 Task: Create a rule when a due datebetween 1 and 7 working days ago is removed from a checklist item.
Action: Mouse moved to (1231, 136)
Screenshot: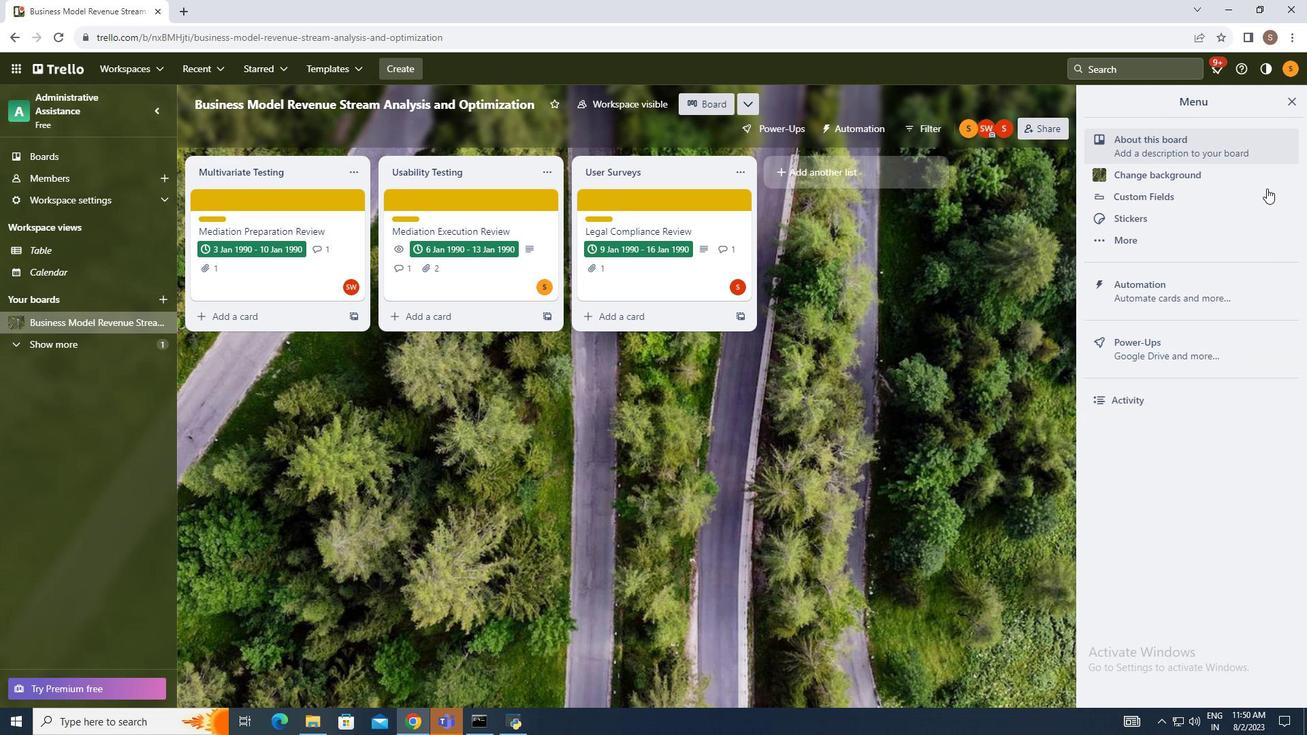 
Action: Mouse pressed left at (1231, 136)
Screenshot: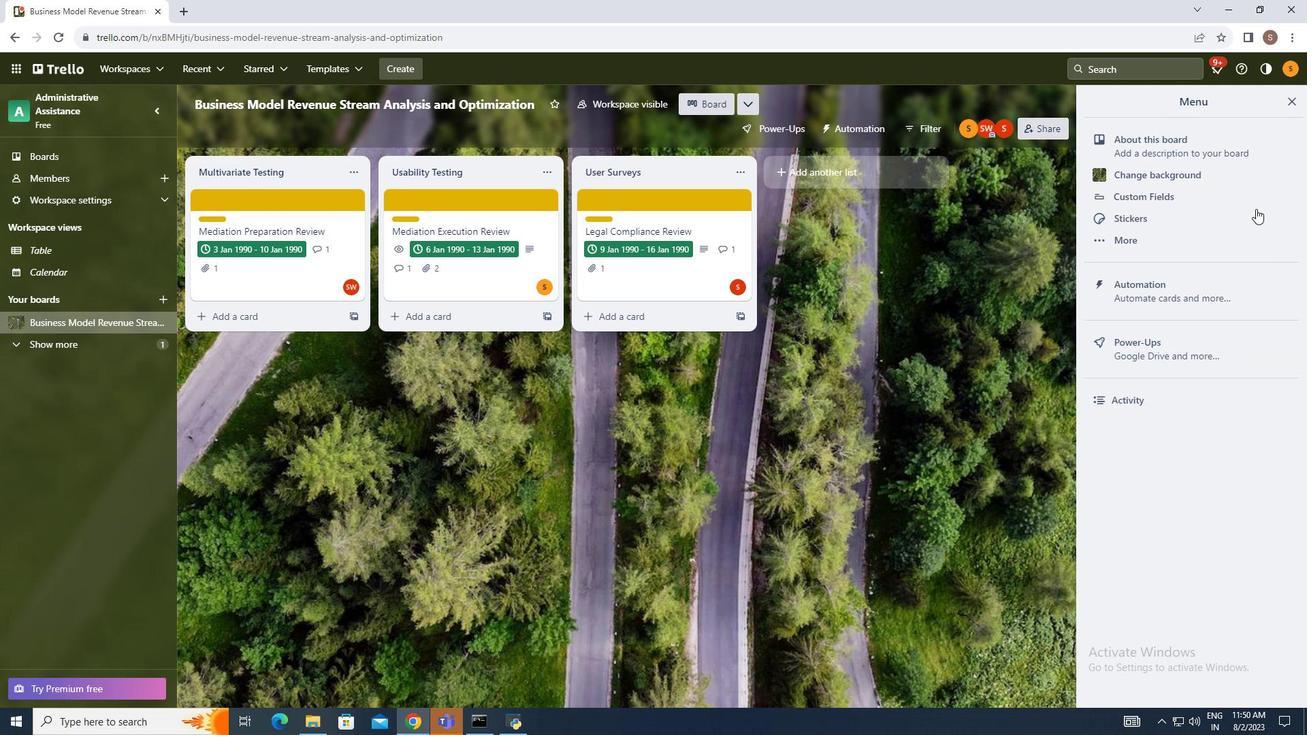 
Action: Mouse moved to (1144, 307)
Screenshot: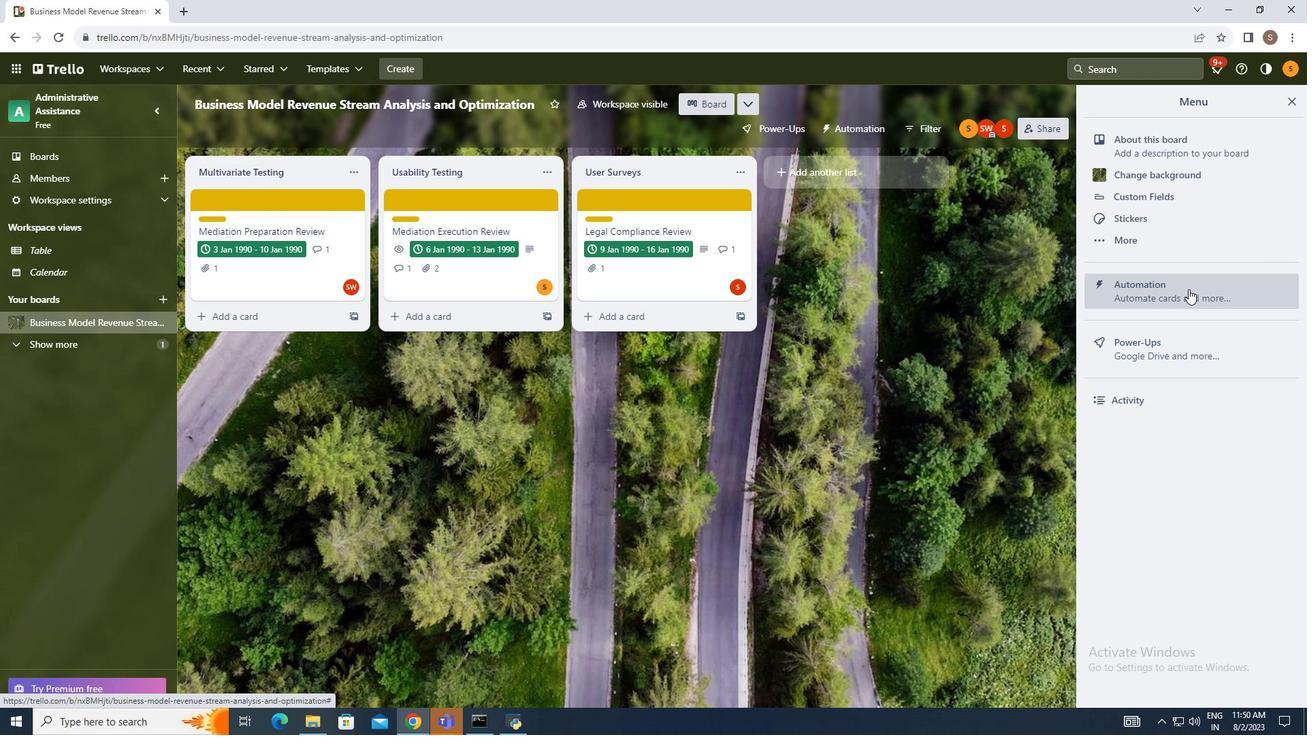 
Action: Mouse pressed left at (1144, 307)
Screenshot: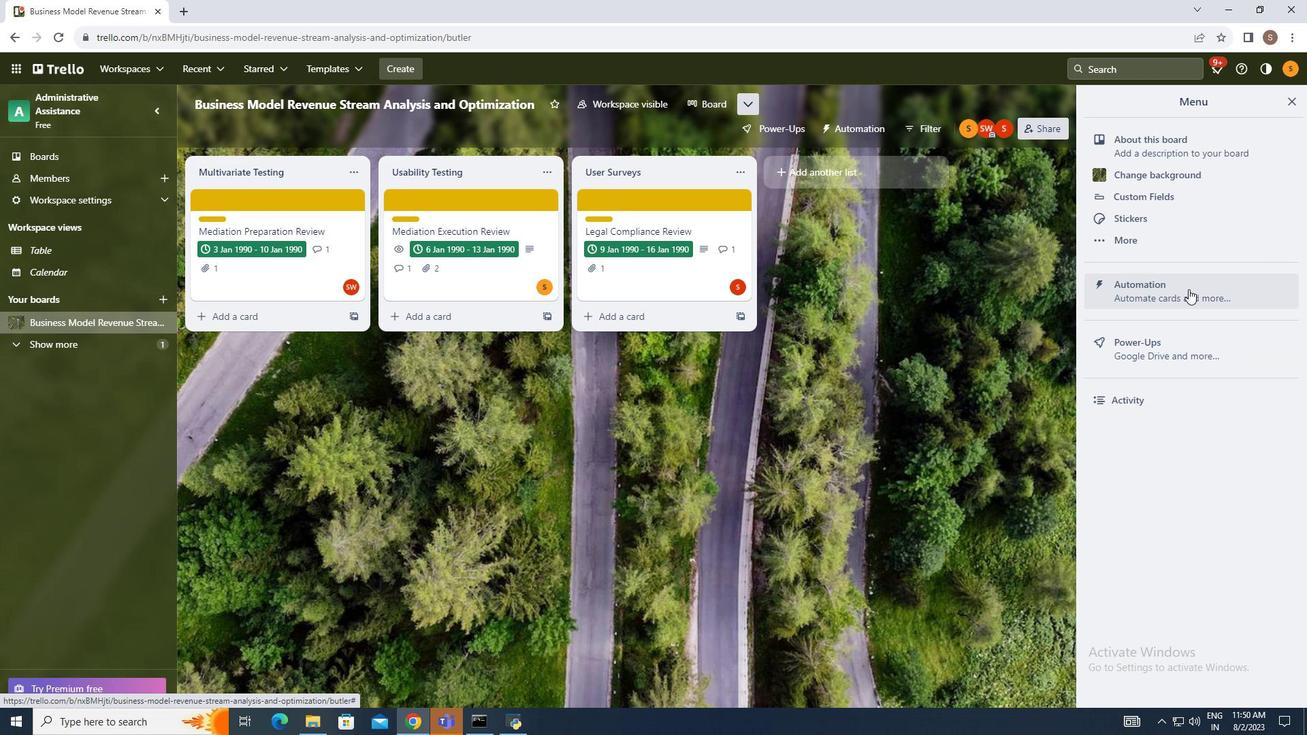 
Action: Mouse moved to (326, 270)
Screenshot: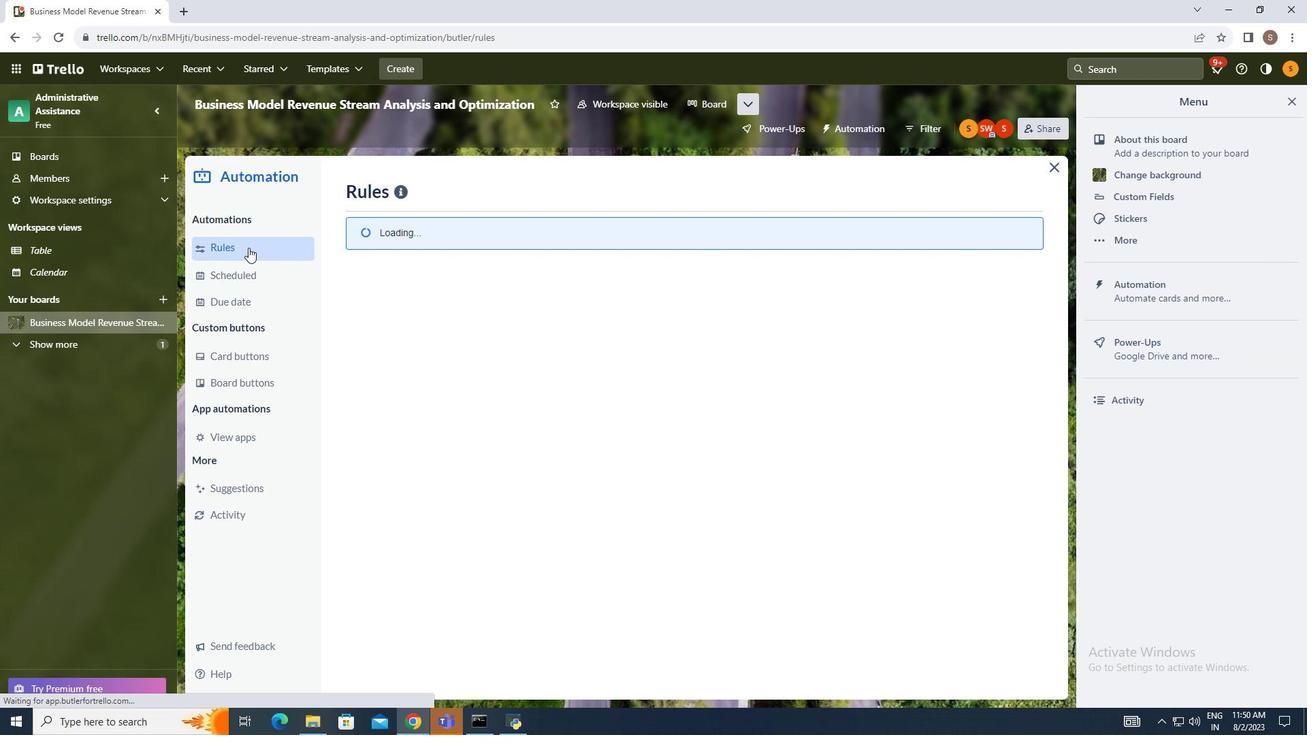 
Action: Mouse pressed left at (326, 270)
Screenshot: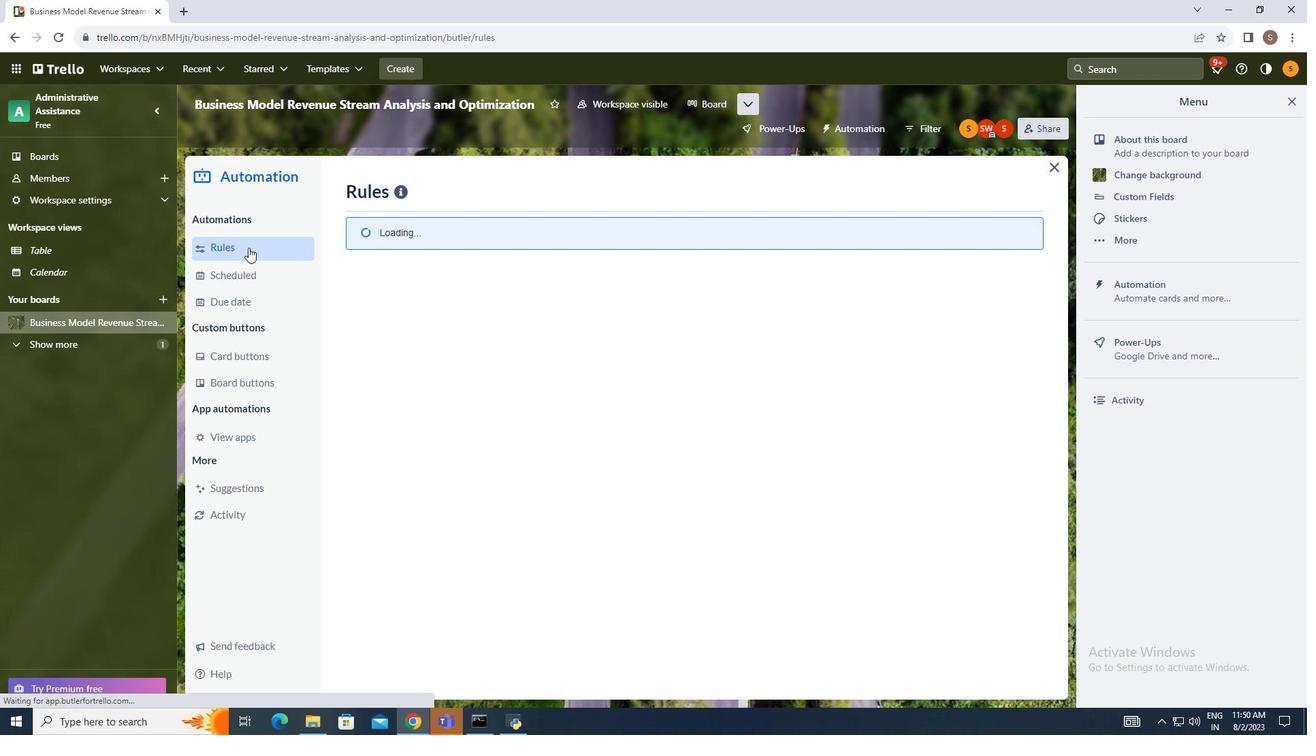 
Action: Mouse moved to (907, 220)
Screenshot: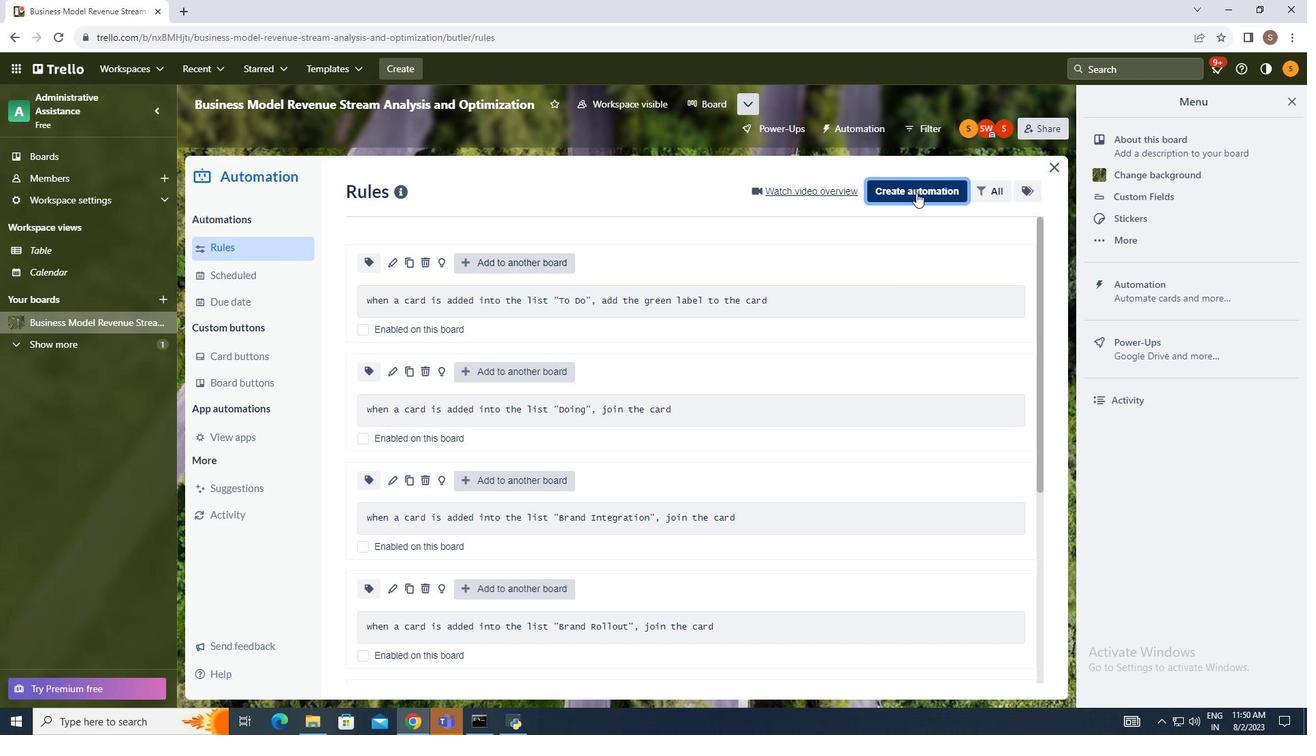 
Action: Mouse pressed left at (907, 220)
Screenshot: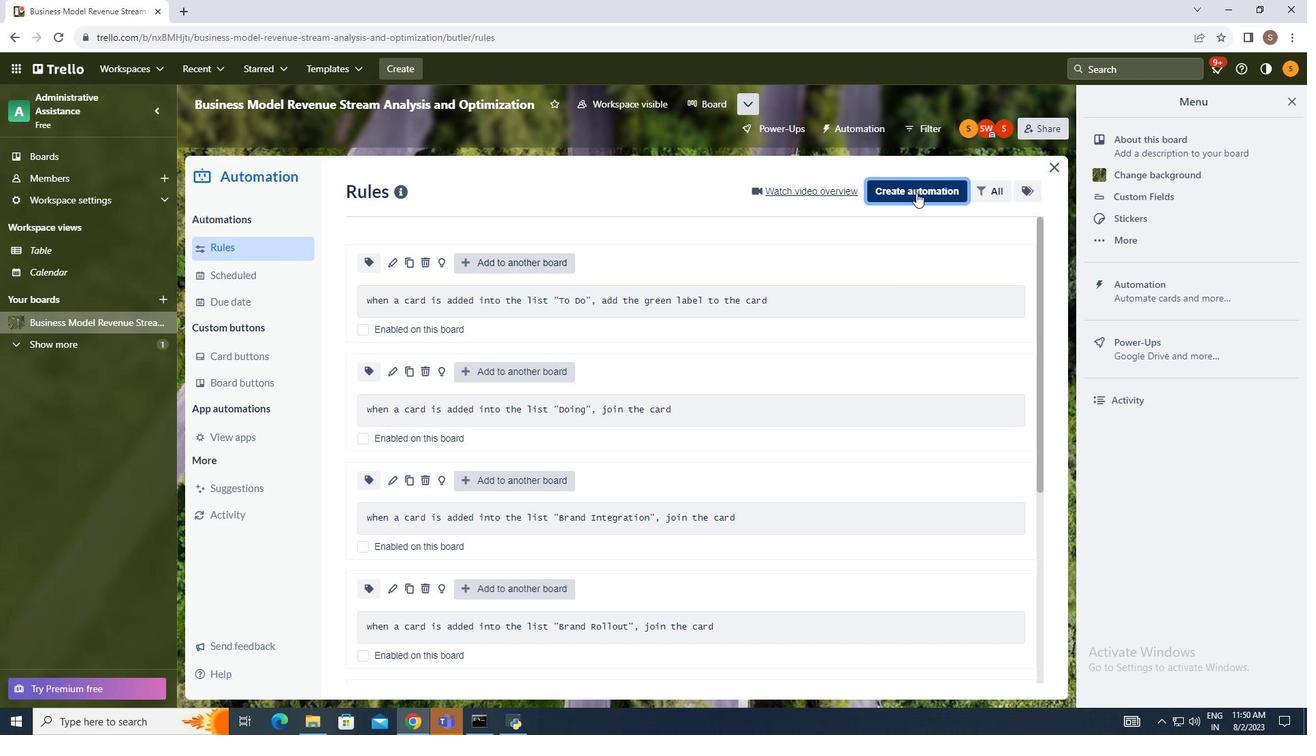 
Action: Mouse moved to (676, 331)
Screenshot: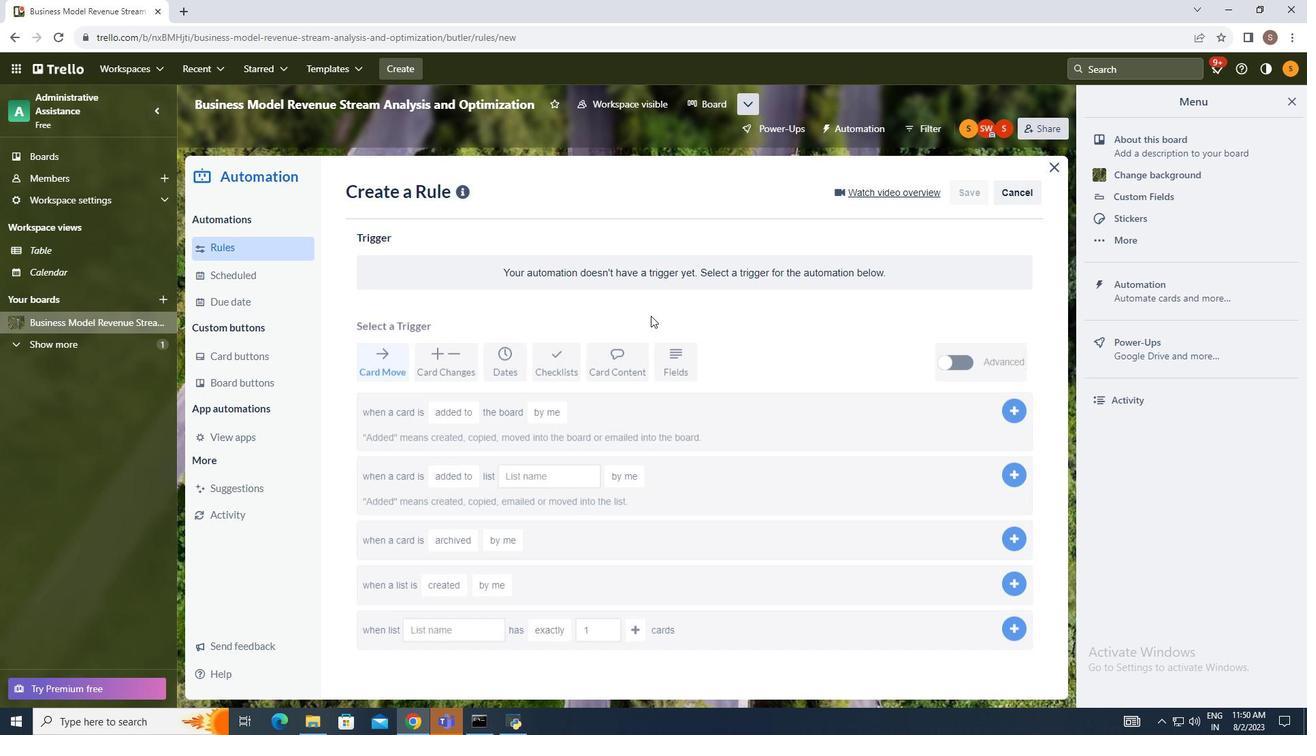 
Action: Mouse pressed left at (676, 331)
Screenshot: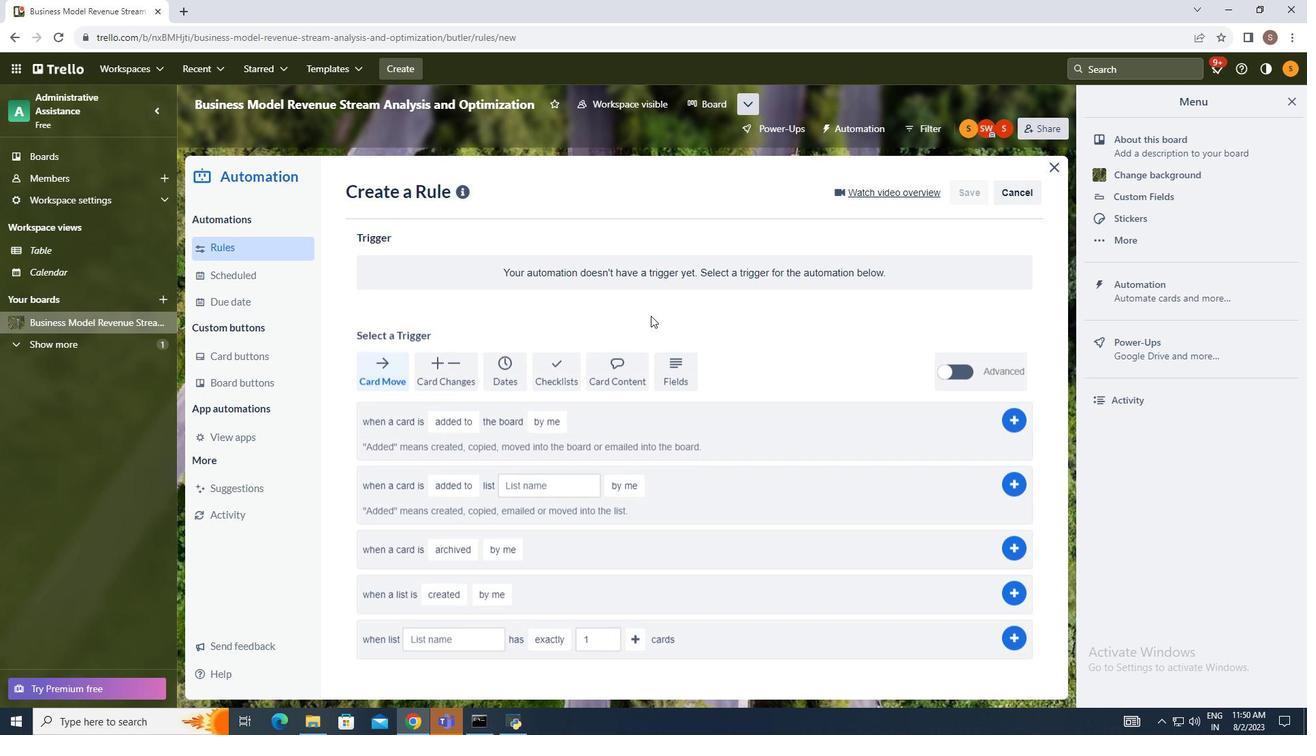 
Action: Mouse moved to (602, 379)
Screenshot: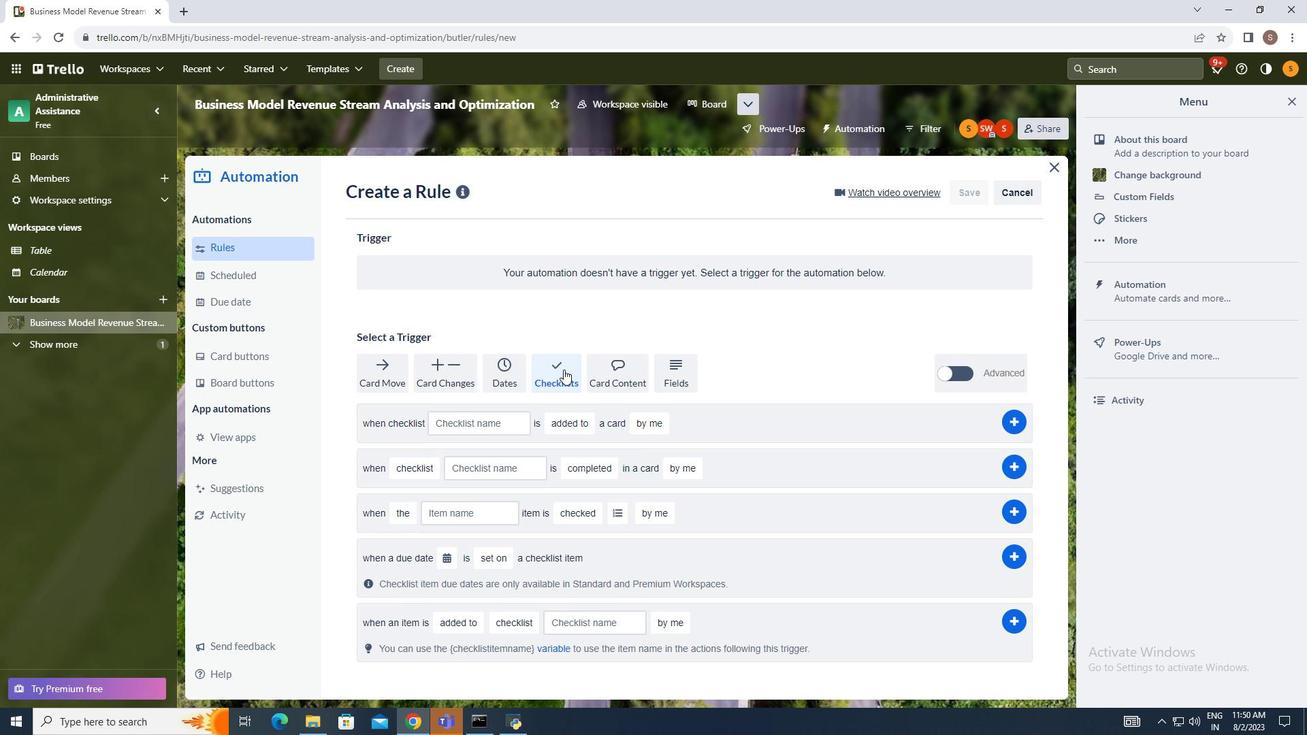 
Action: Mouse pressed left at (602, 379)
Screenshot: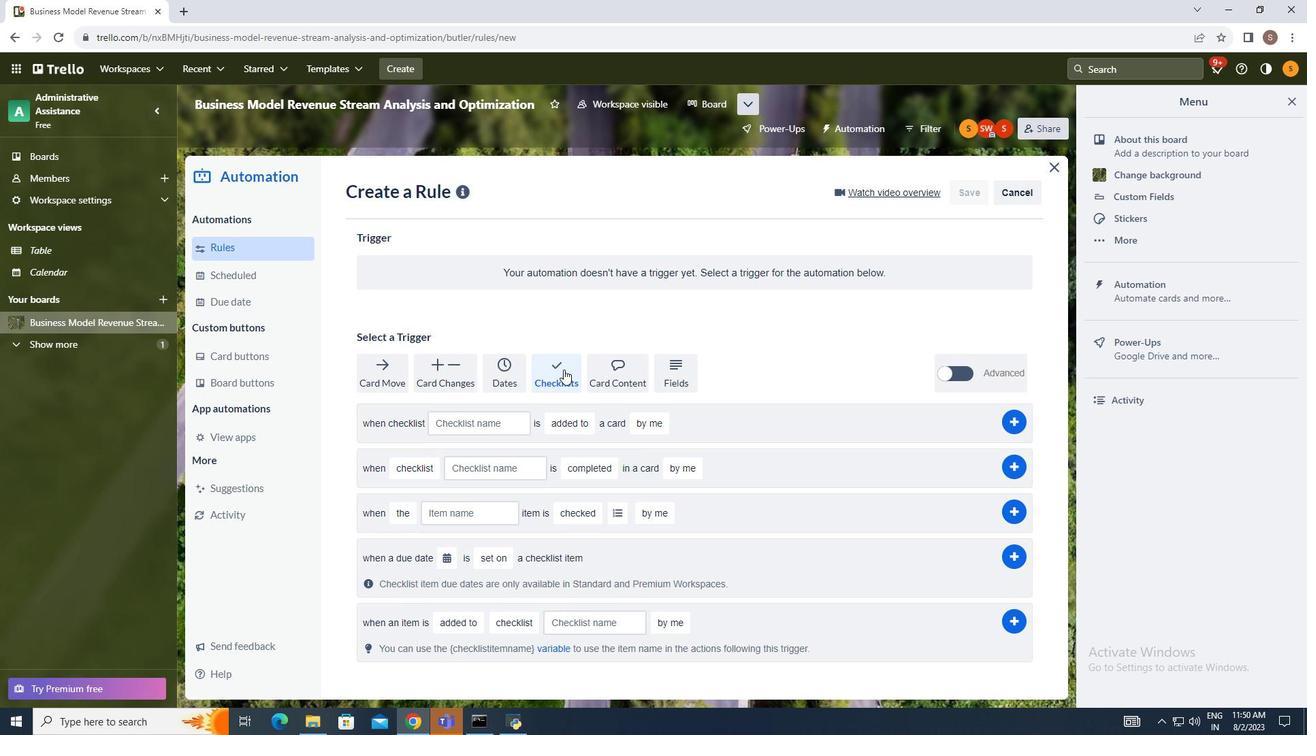 
Action: Mouse moved to (495, 548)
Screenshot: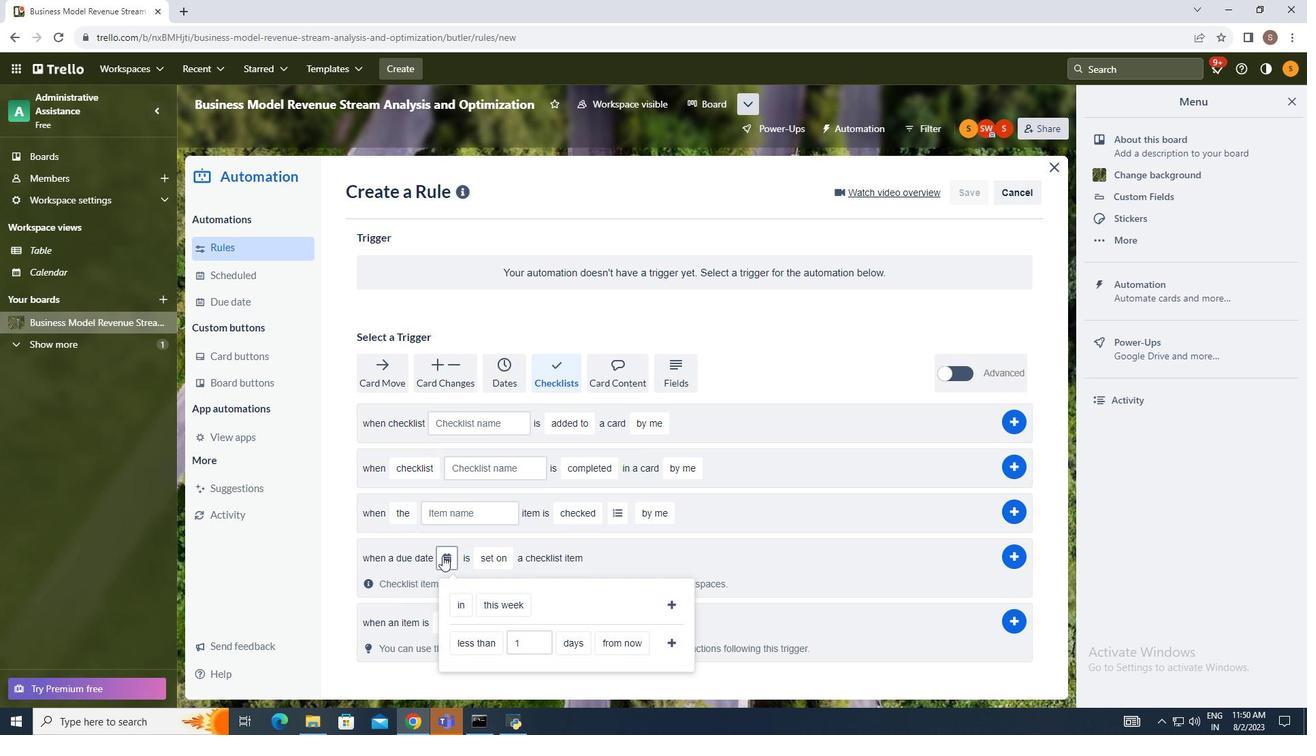 
Action: Mouse pressed left at (495, 548)
Screenshot: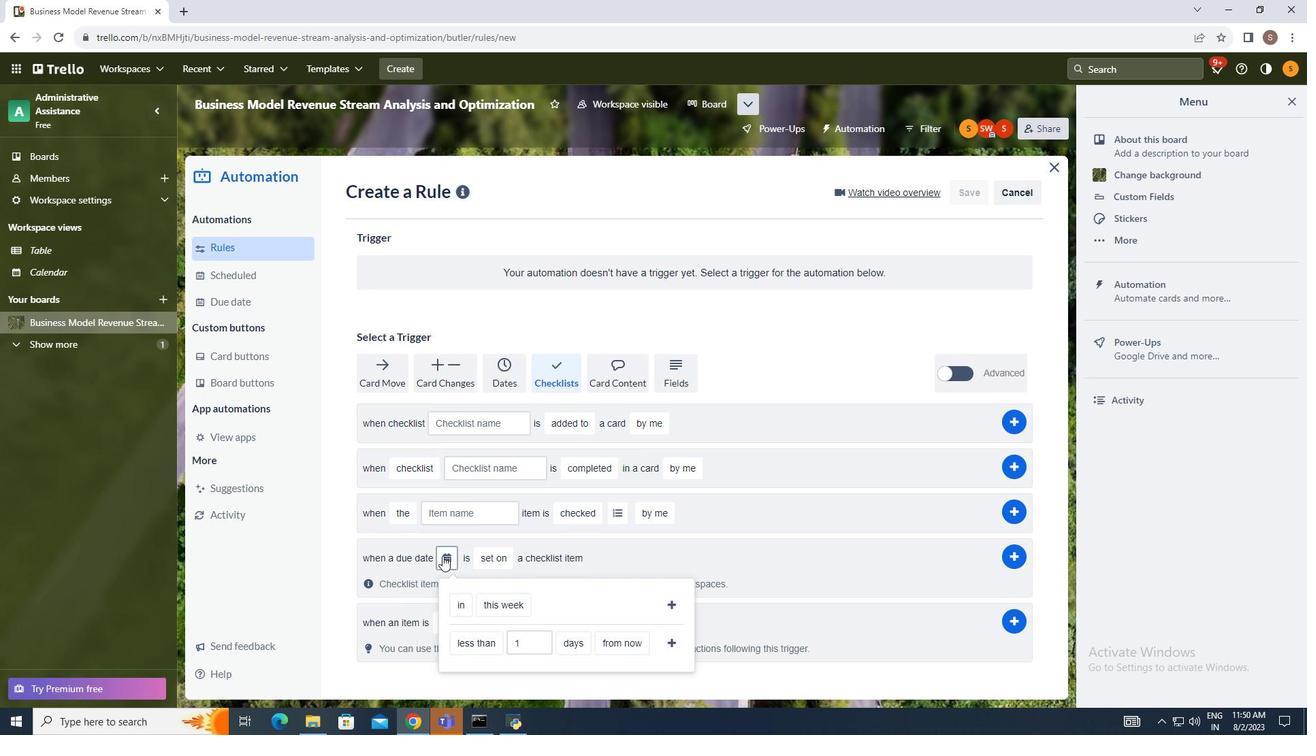 
Action: Mouse moved to (521, 629)
Screenshot: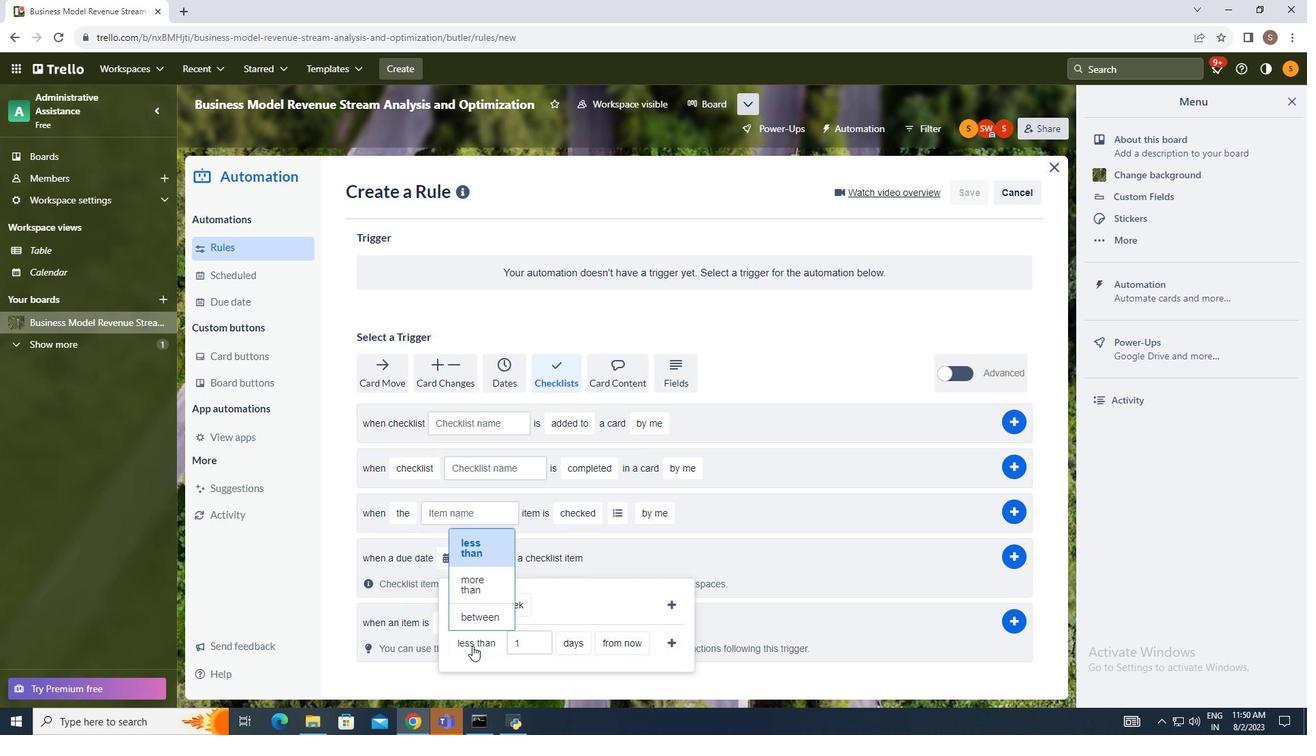 
Action: Mouse pressed left at (521, 629)
Screenshot: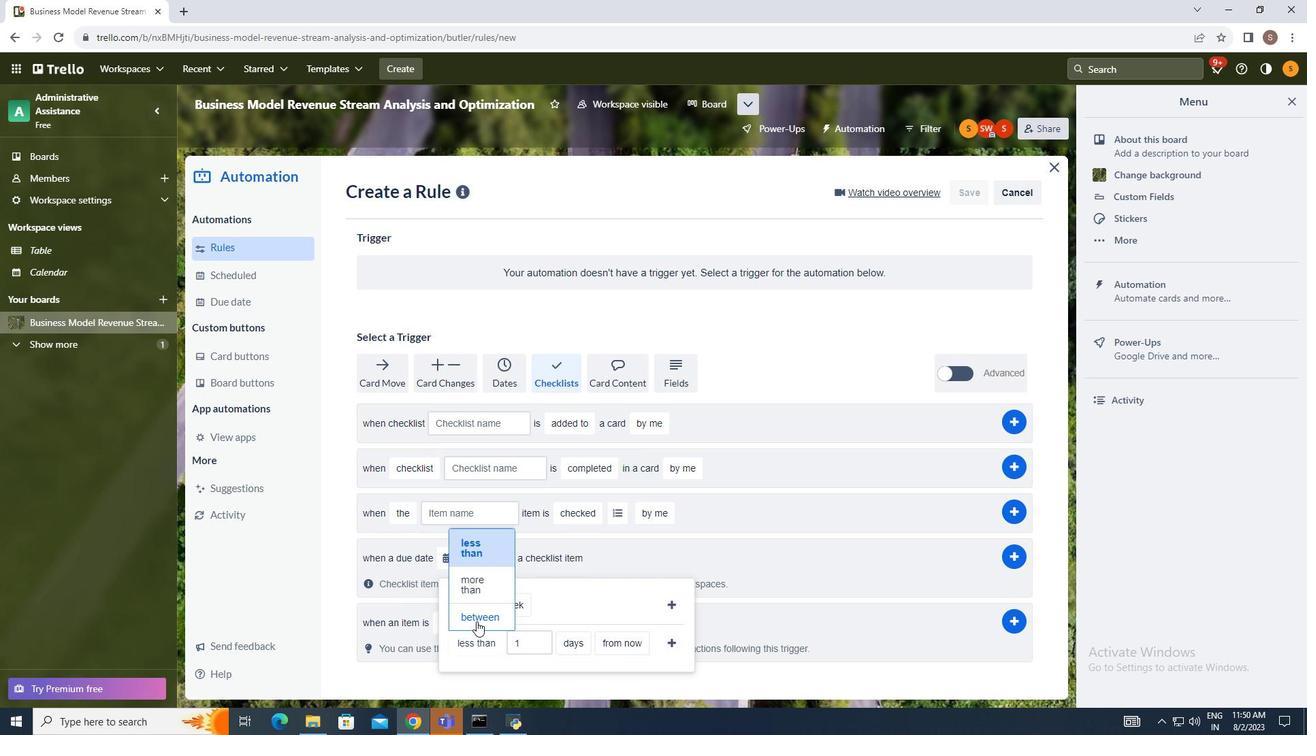 
Action: Mouse moved to (525, 599)
Screenshot: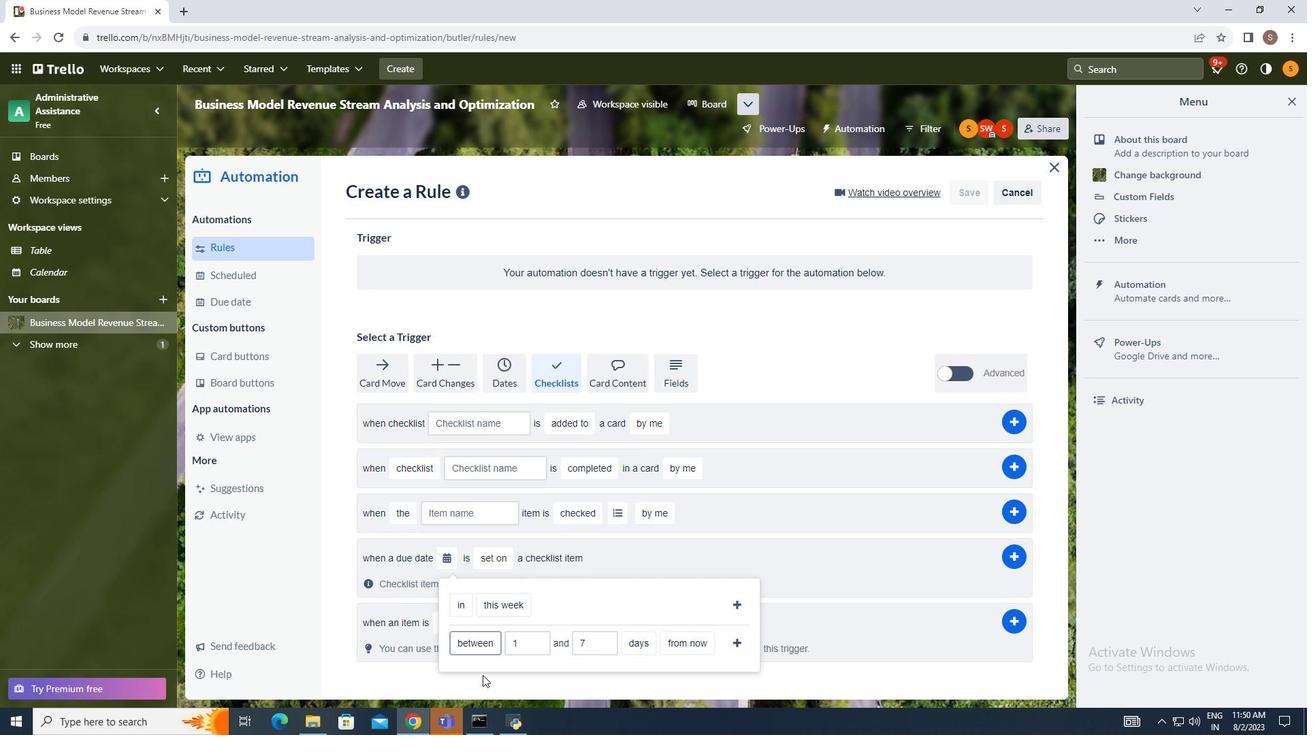 
Action: Mouse pressed left at (525, 599)
Screenshot: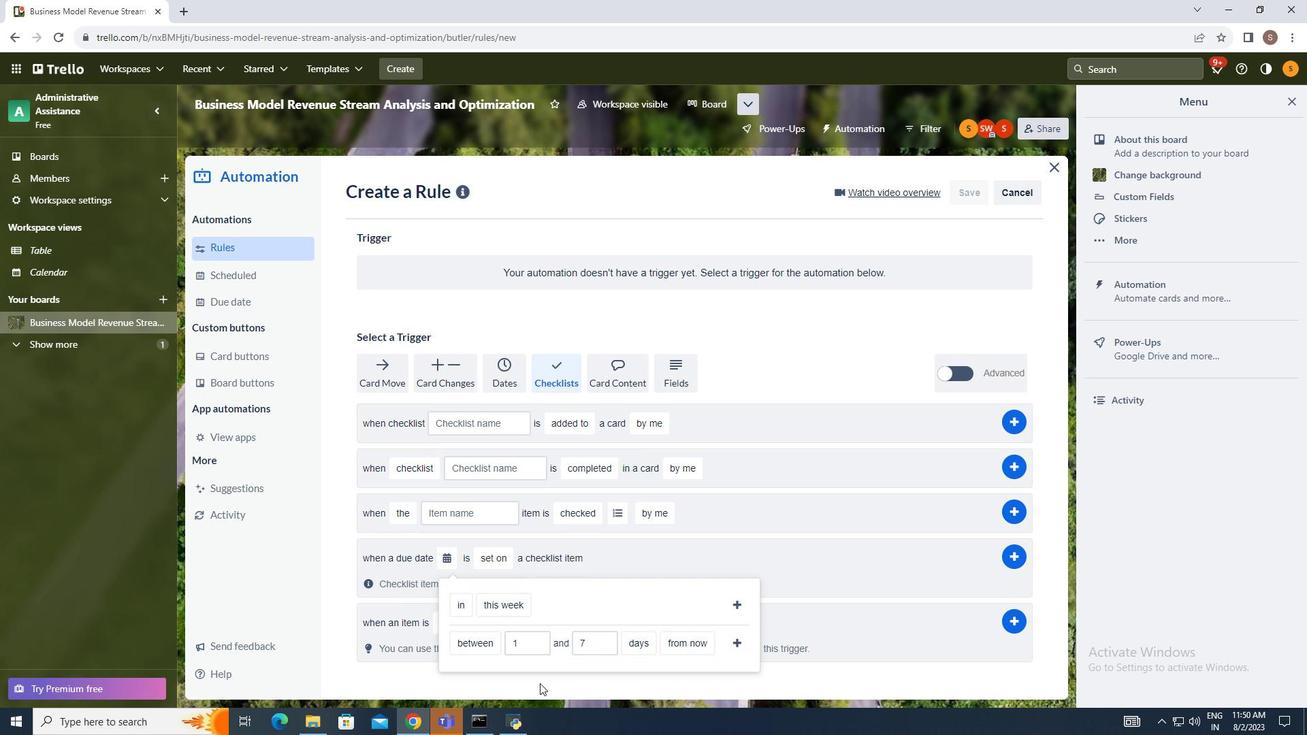 
Action: Mouse moved to (670, 627)
Screenshot: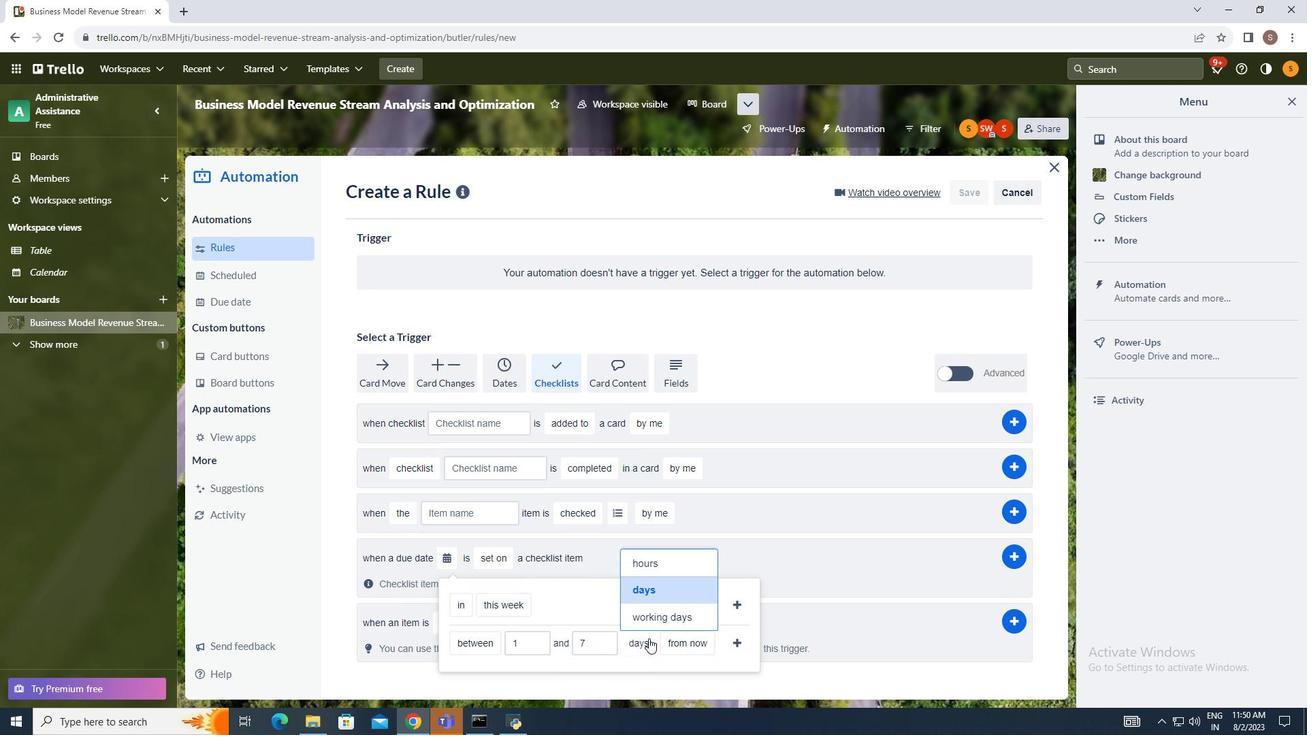 
Action: Mouse pressed left at (670, 627)
Screenshot: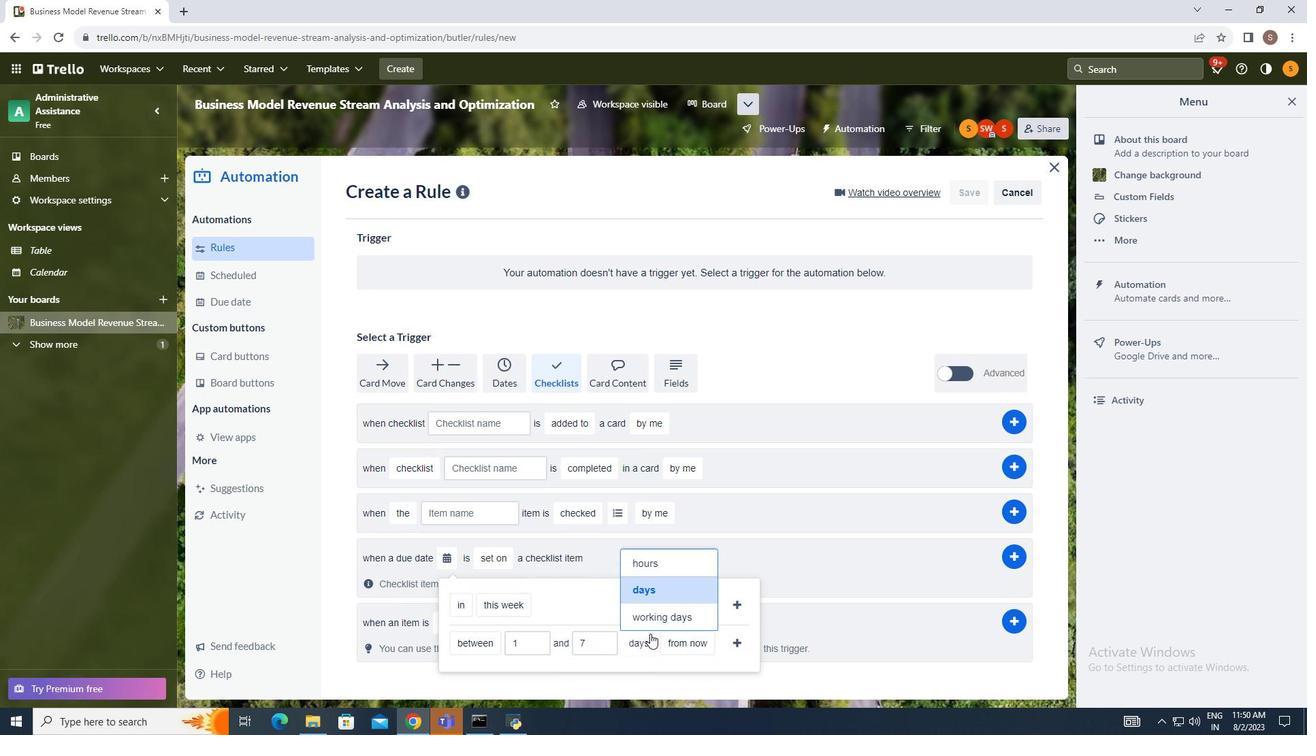 
Action: Mouse moved to (674, 603)
Screenshot: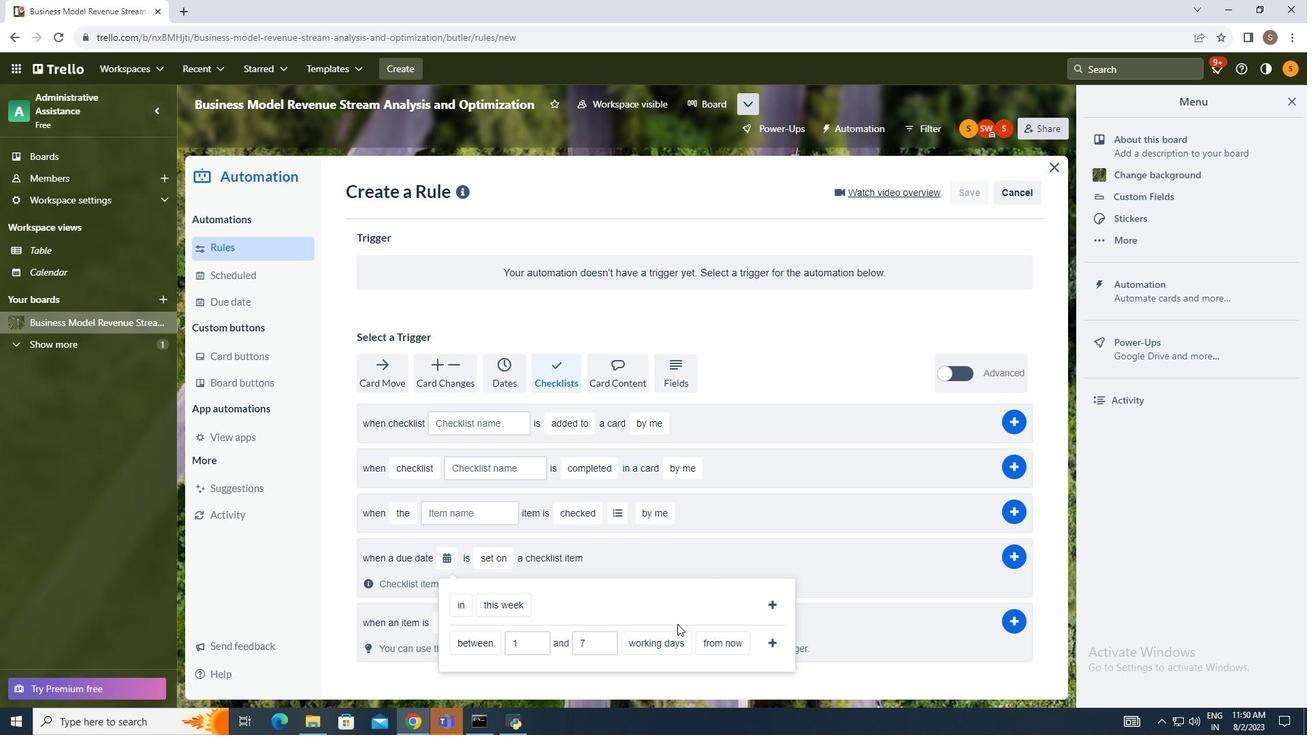 
Action: Mouse pressed left at (674, 603)
Screenshot: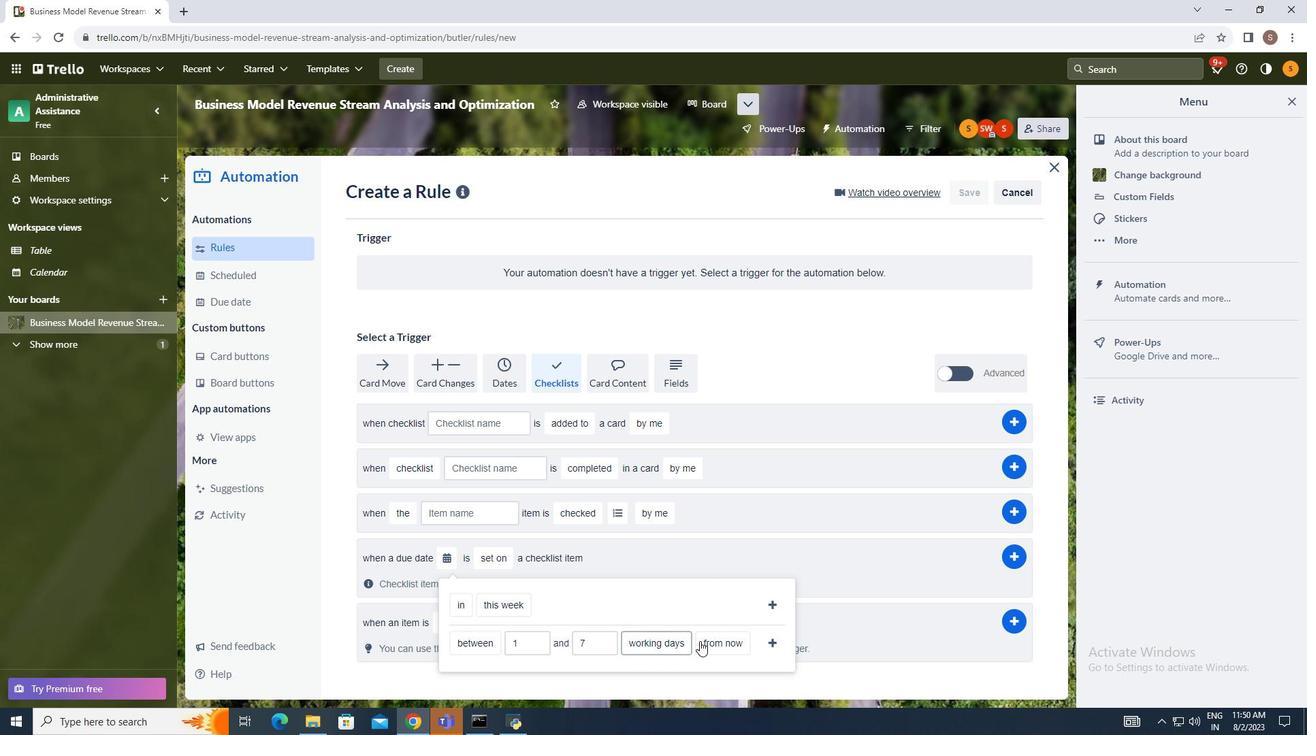 
Action: Mouse moved to (729, 629)
Screenshot: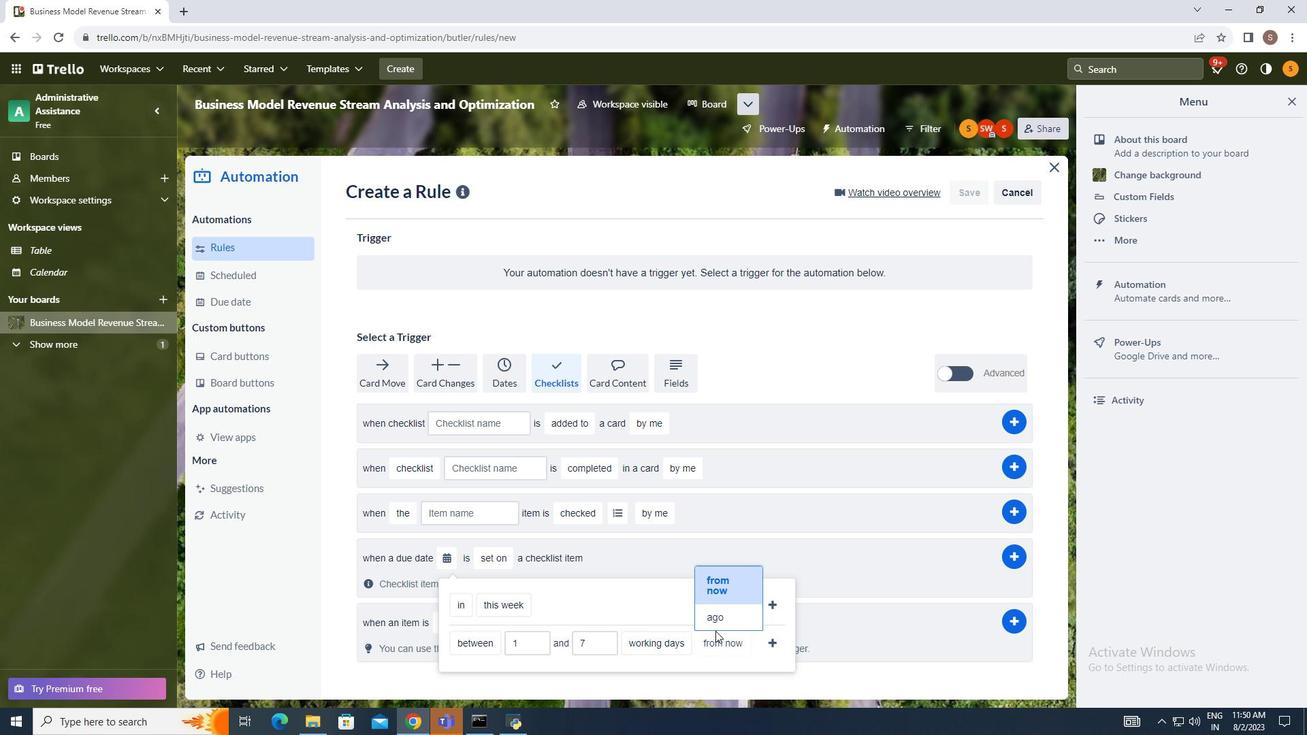
Action: Mouse pressed left at (729, 629)
Screenshot: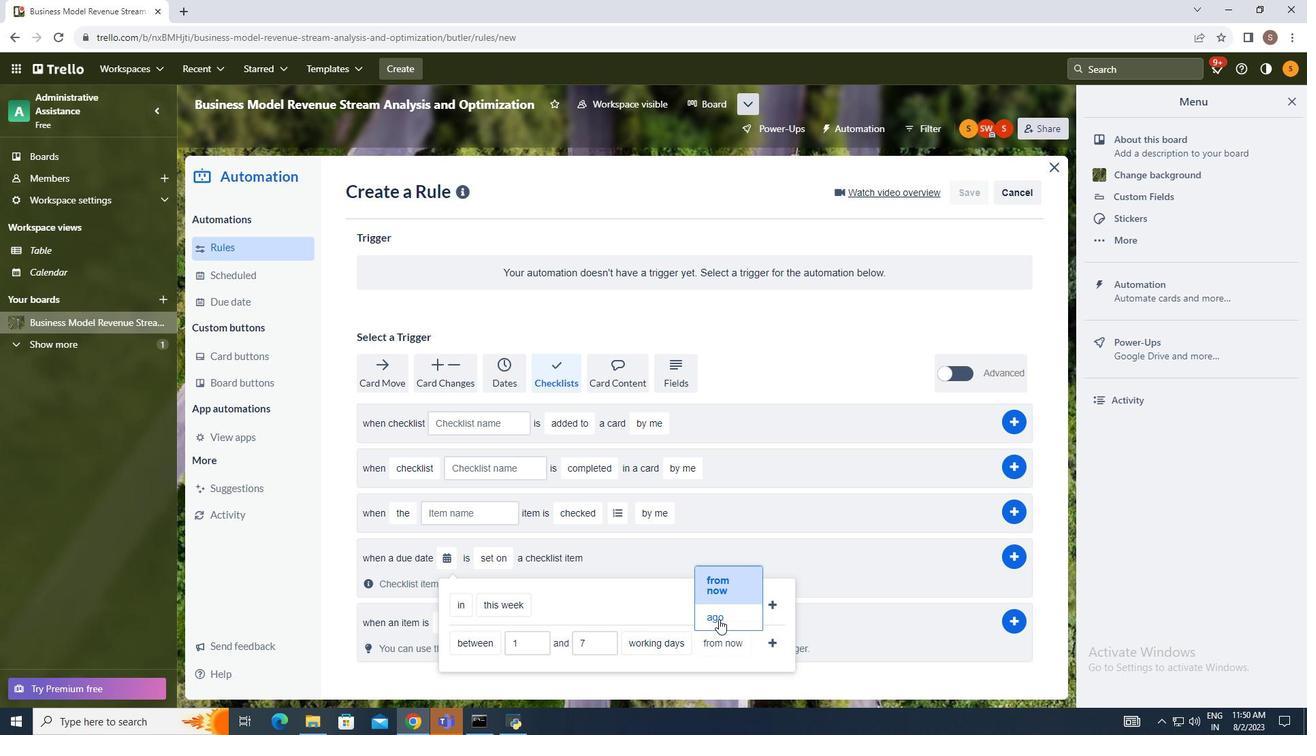
Action: Mouse moved to (736, 602)
Screenshot: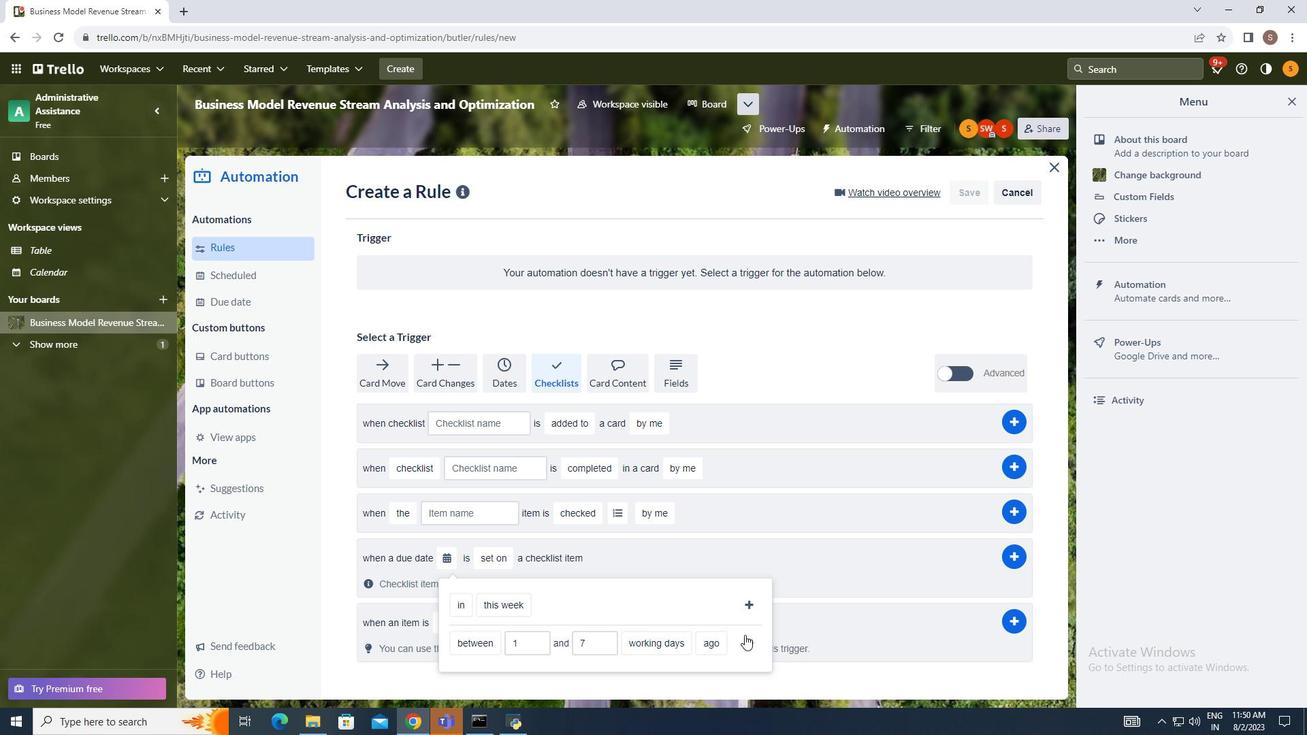 
Action: Mouse pressed left at (736, 602)
Screenshot: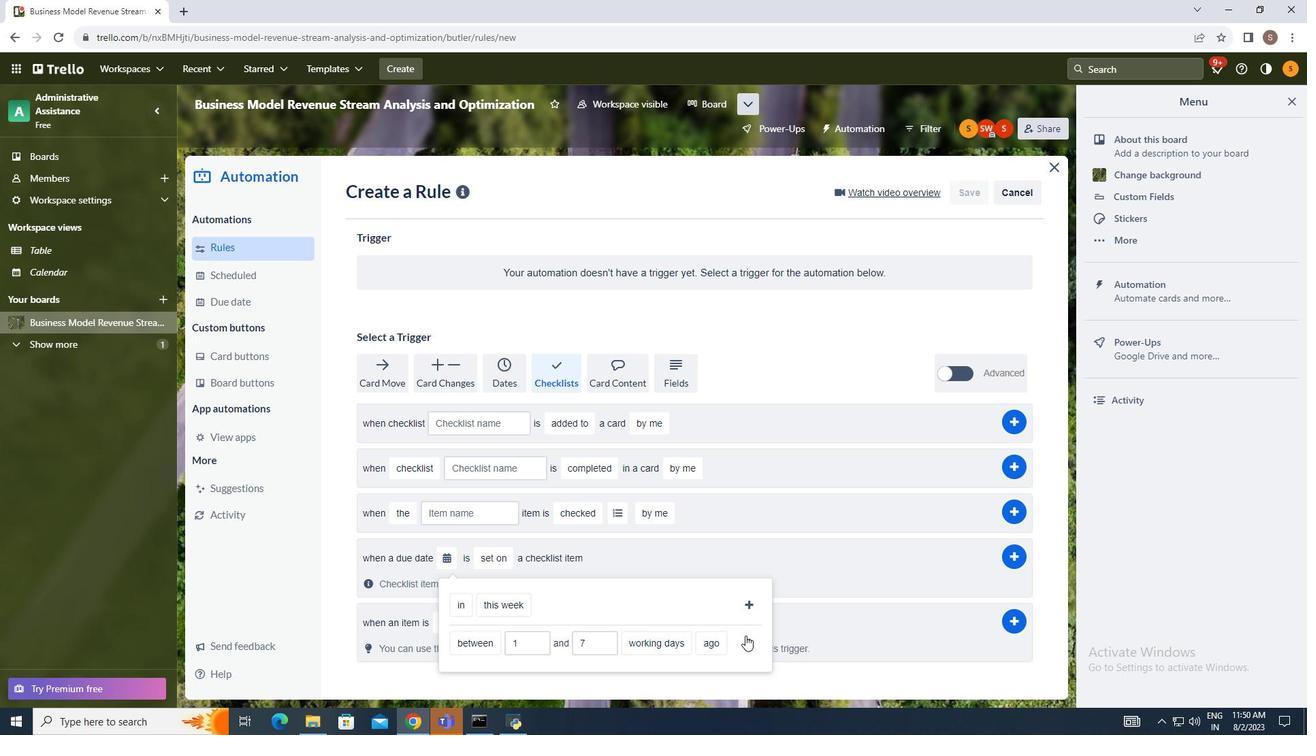 
Action: Mouse moved to (761, 625)
Screenshot: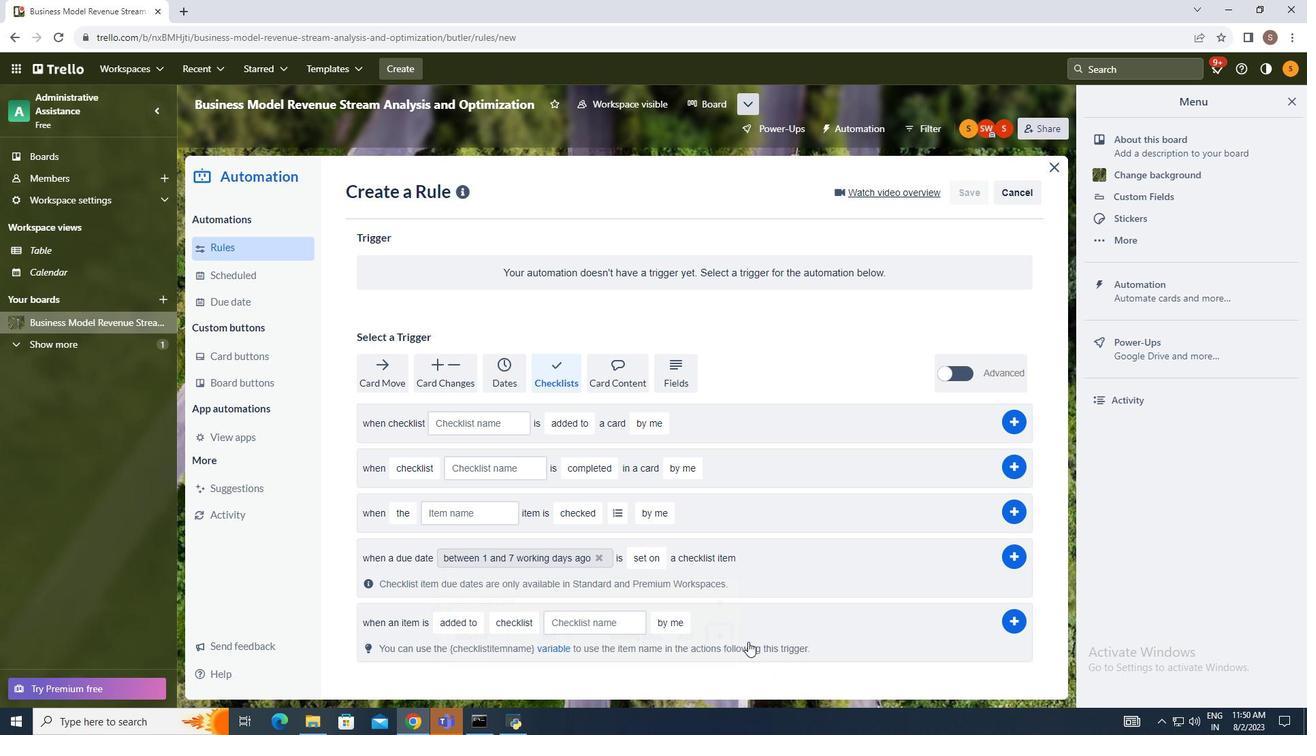 
Action: Mouse pressed left at (761, 625)
Screenshot: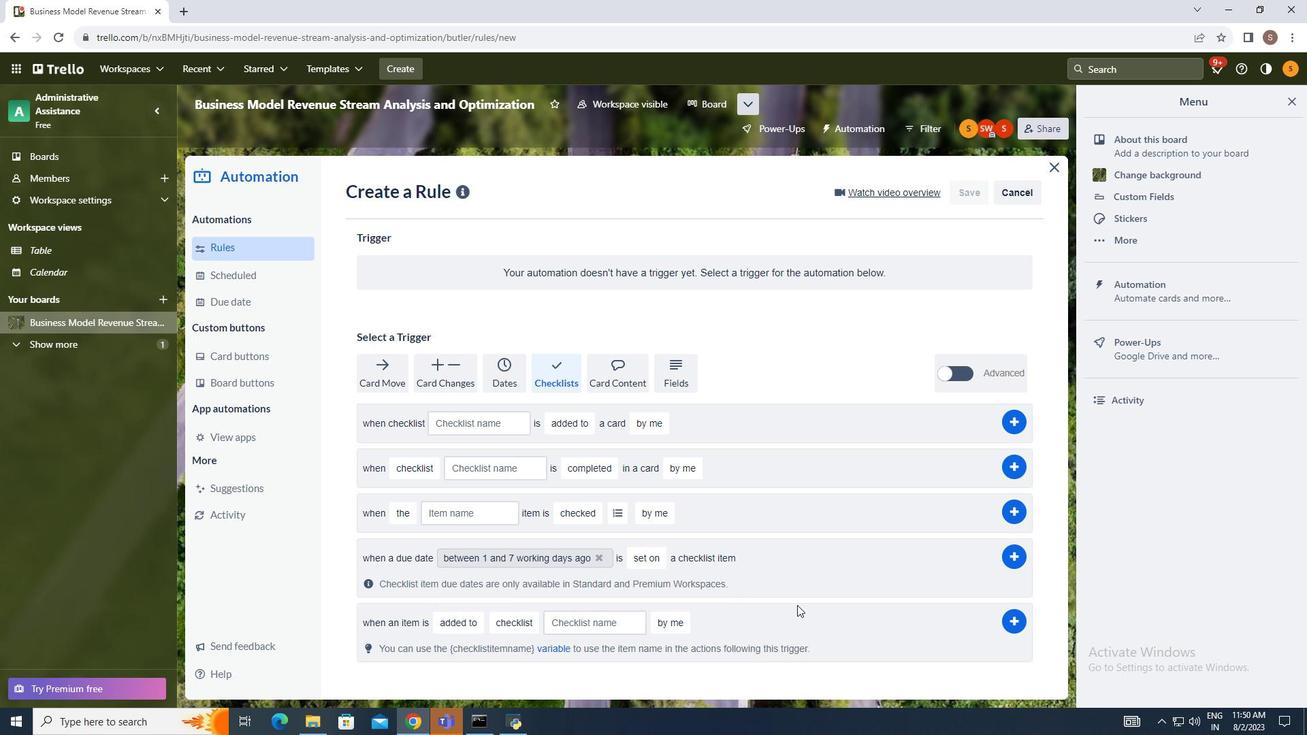
Action: Mouse moved to (676, 552)
Screenshot: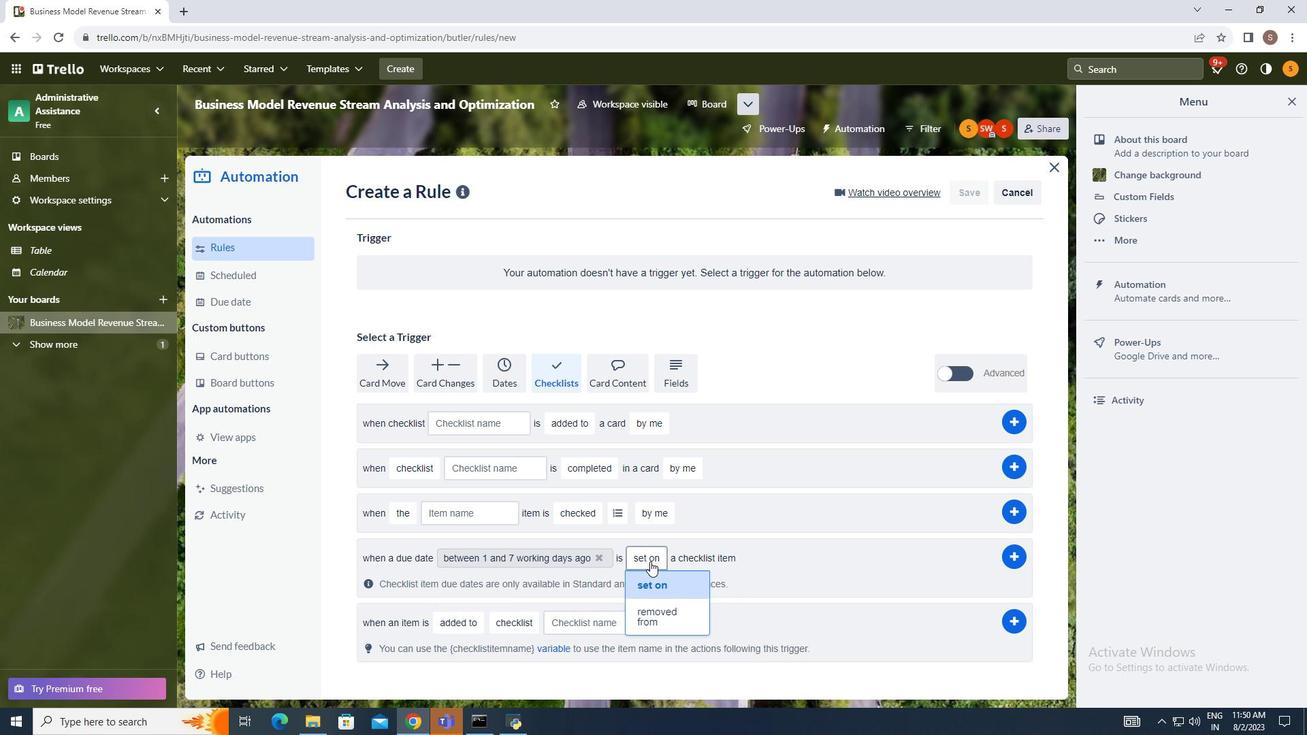 
Action: Mouse pressed left at (676, 552)
Screenshot: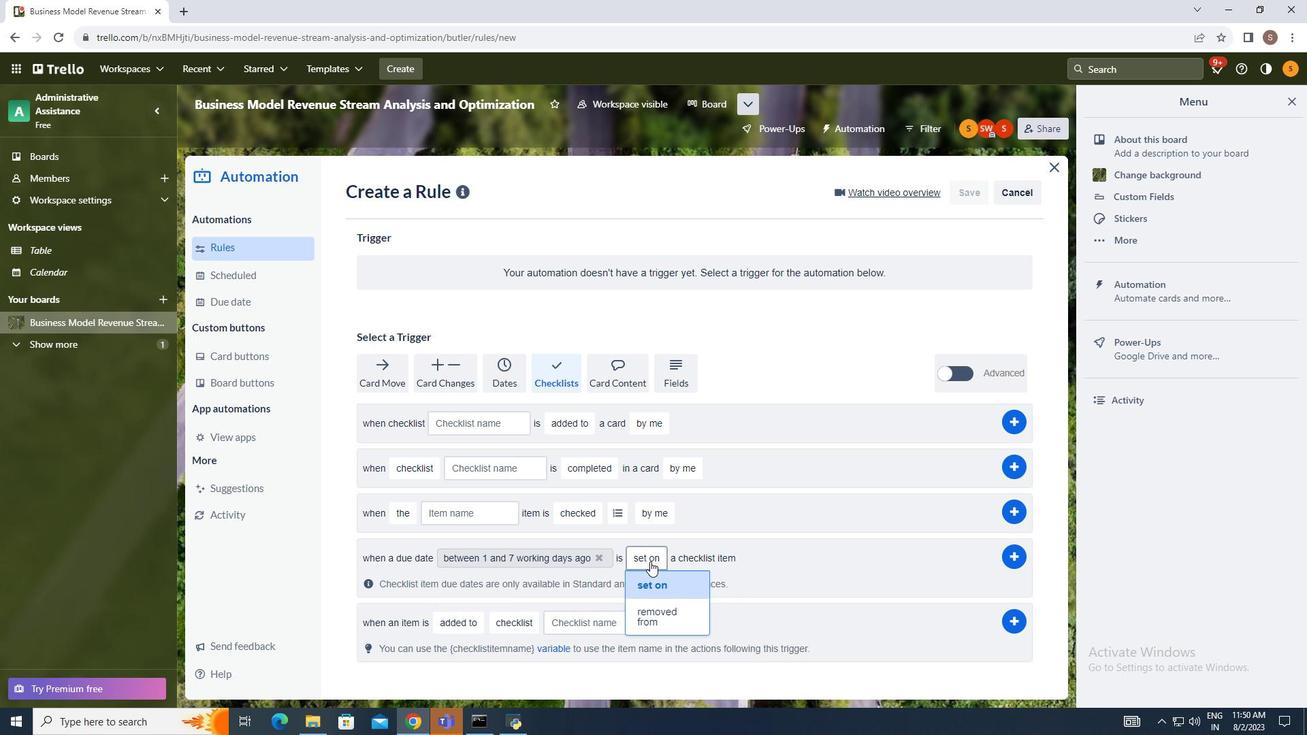 
Action: Mouse moved to (677, 599)
Screenshot: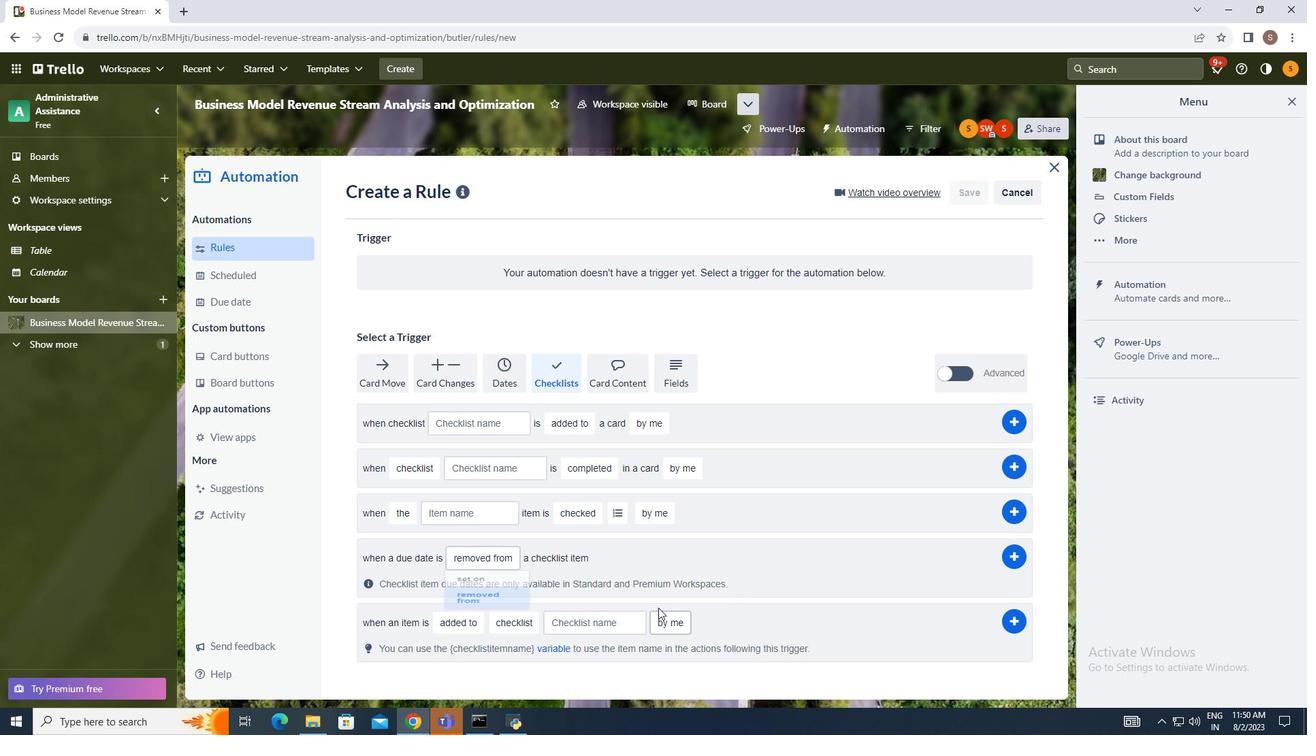 
Action: Mouse pressed left at (677, 599)
Screenshot: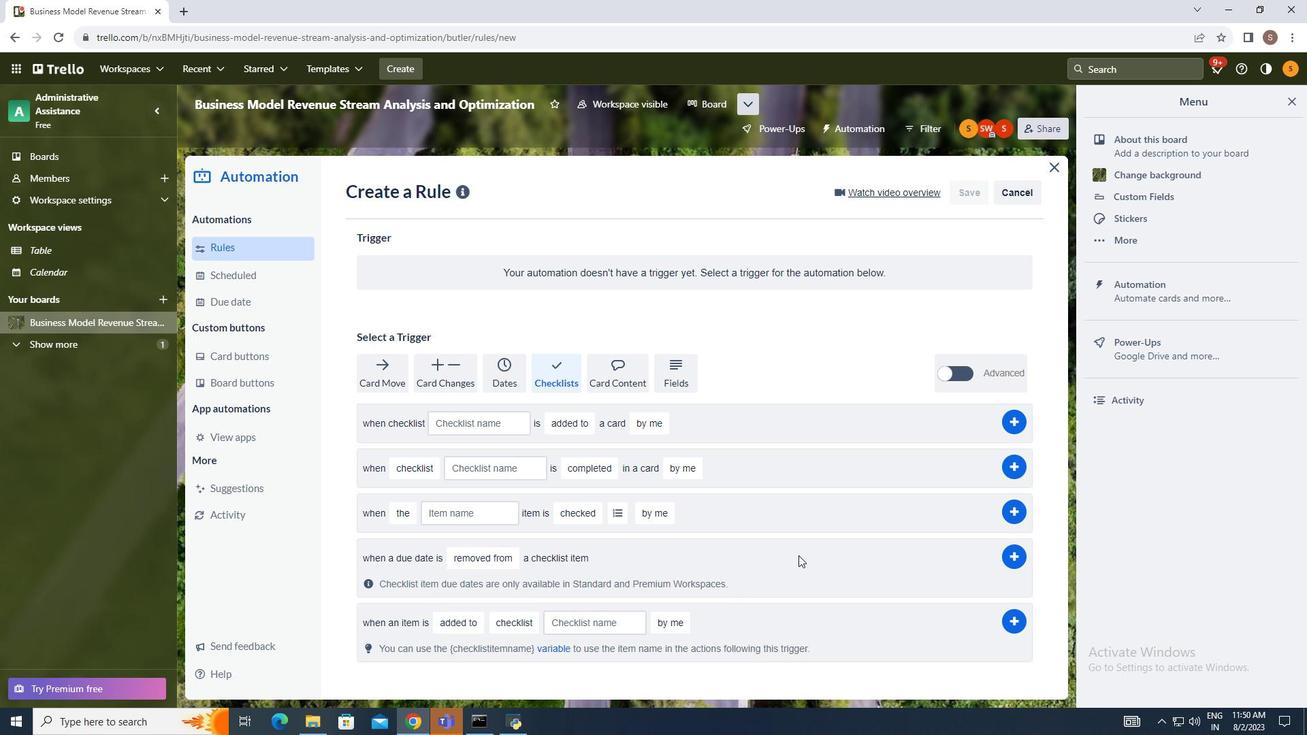 
Action: Mouse moved to (990, 544)
Screenshot: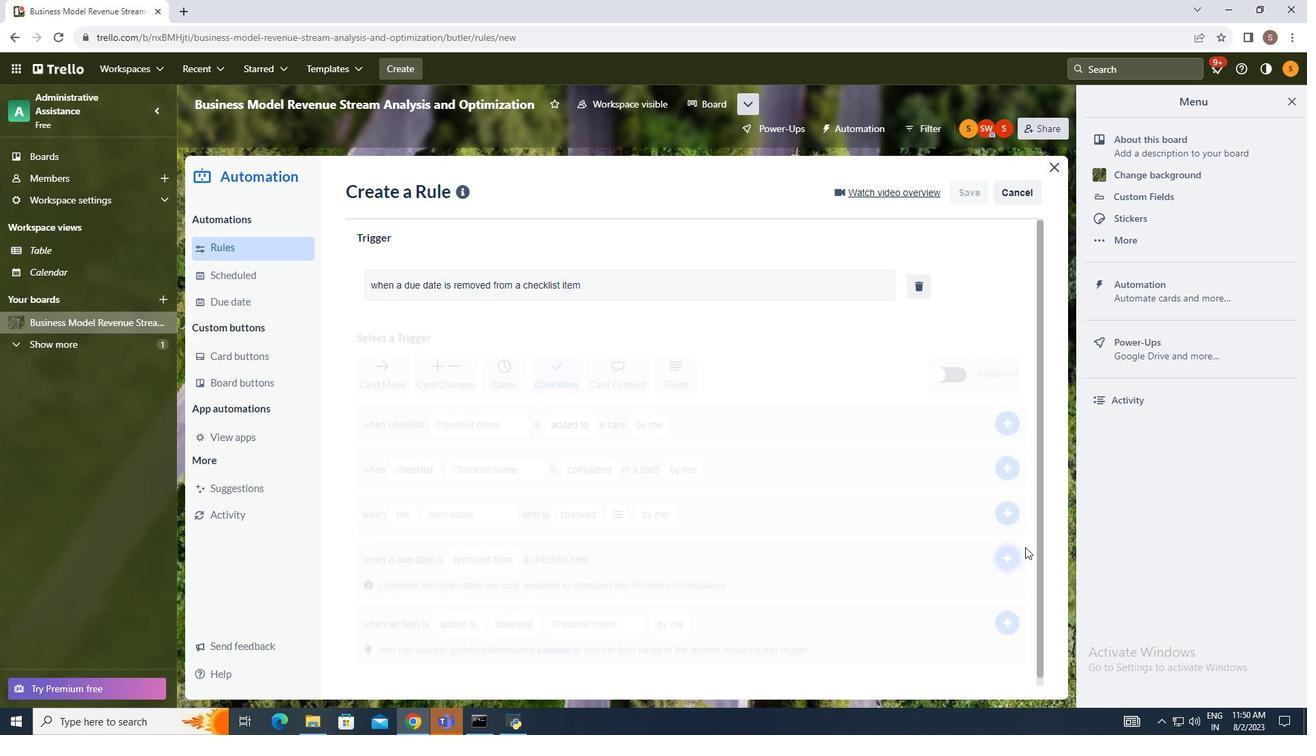 
Action: Mouse pressed left at (990, 544)
Screenshot: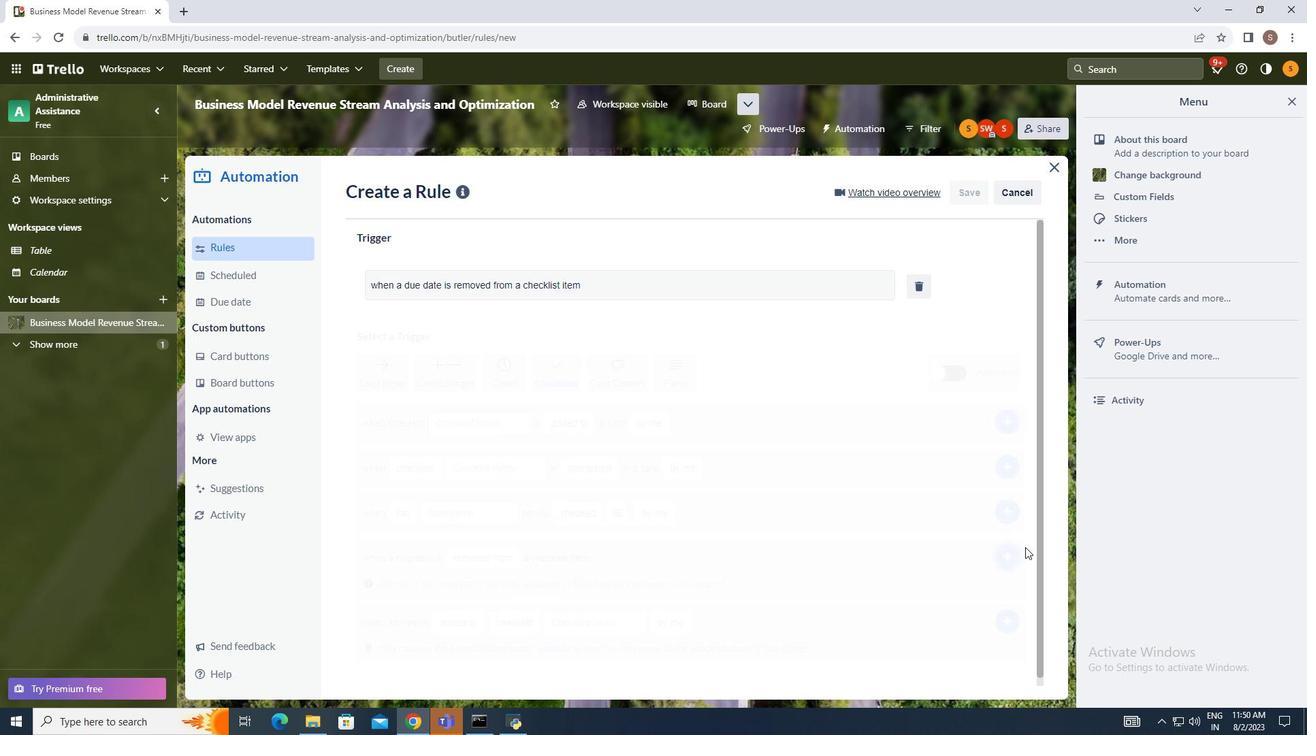 
Action: Mouse moved to (1121, 534)
Screenshot: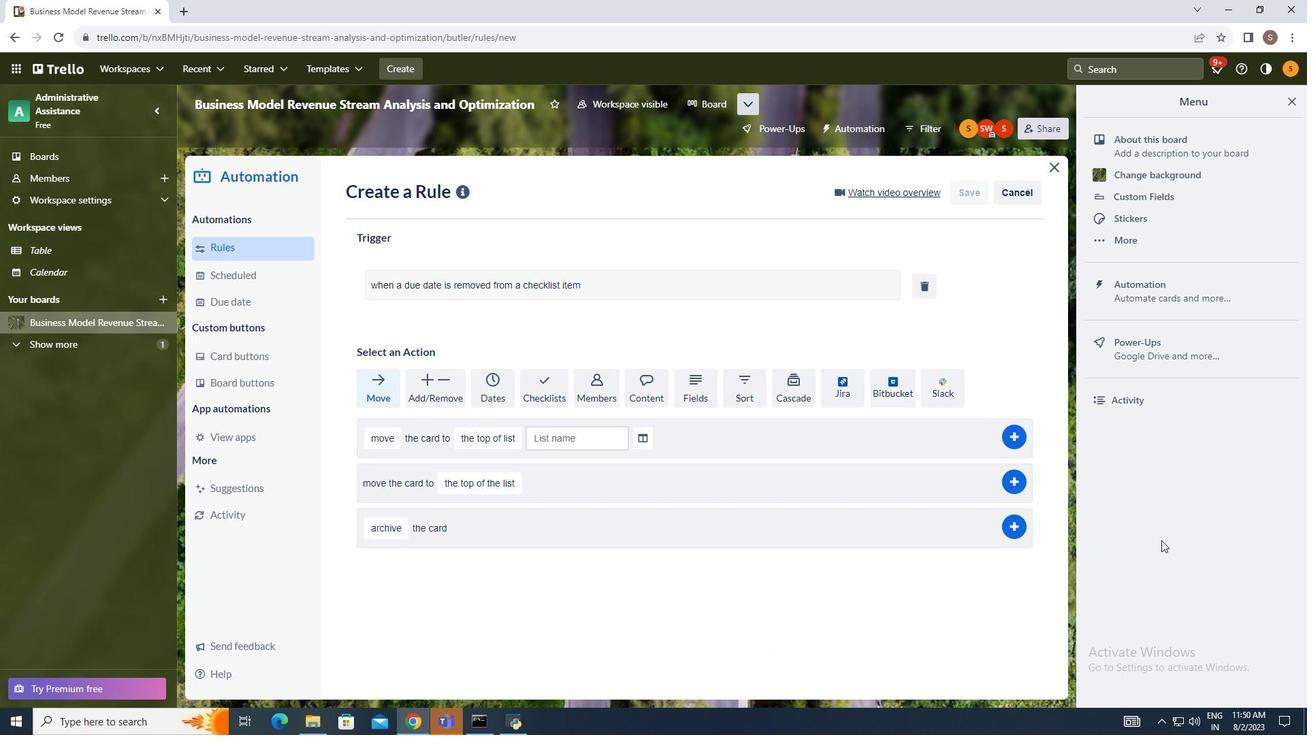 
